 Task: Enable "MPEG4 quantization matrix" for encoding in FFmpeg audio/video decoder.
Action: Mouse moved to (124, 47)
Screenshot: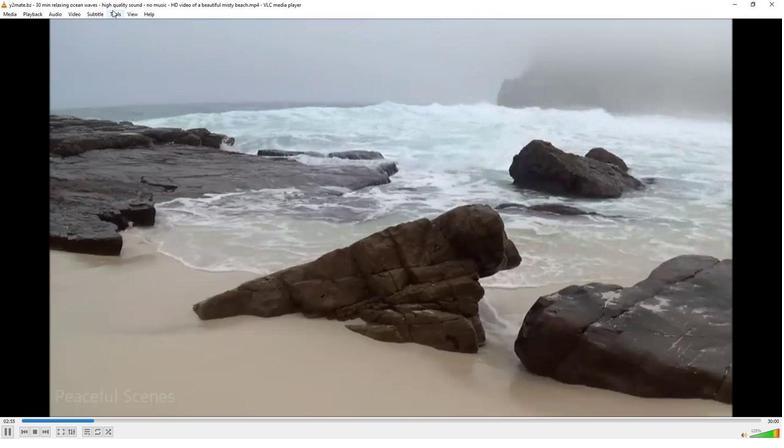 
Action: Mouse pressed left at (124, 47)
Screenshot: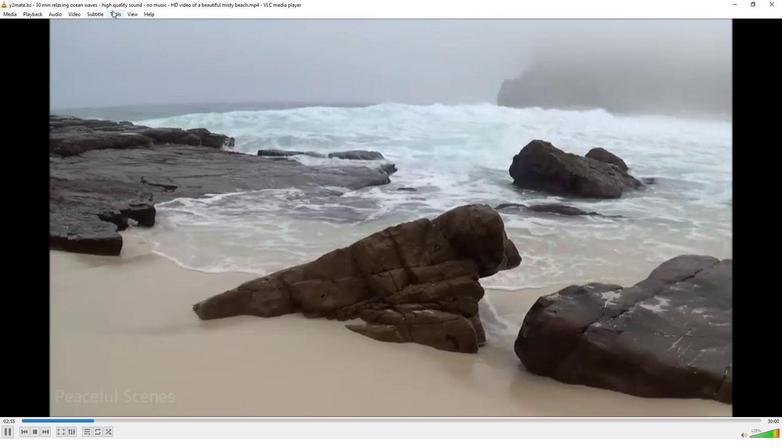 
Action: Mouse moved to (139, 138)
Screenshot: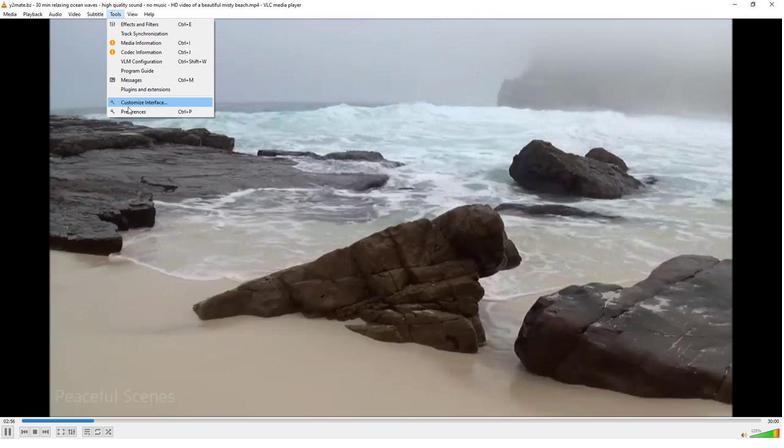 
Action: Mouse pressed left at (139, 138)
Screenshot: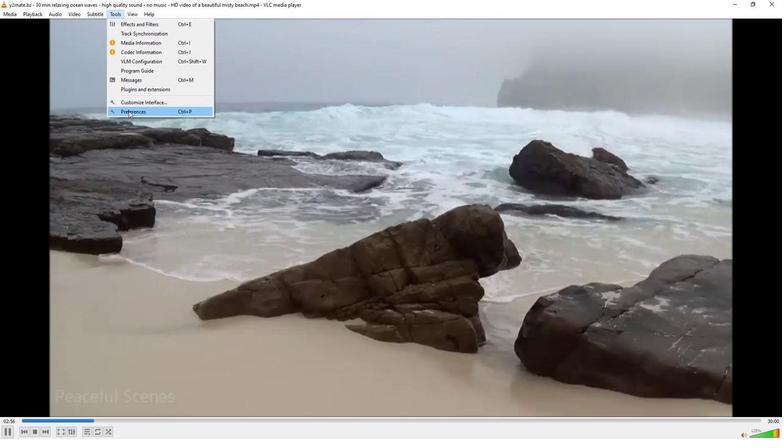 
Action: Mouse moved to (105, 347)
Screenshot: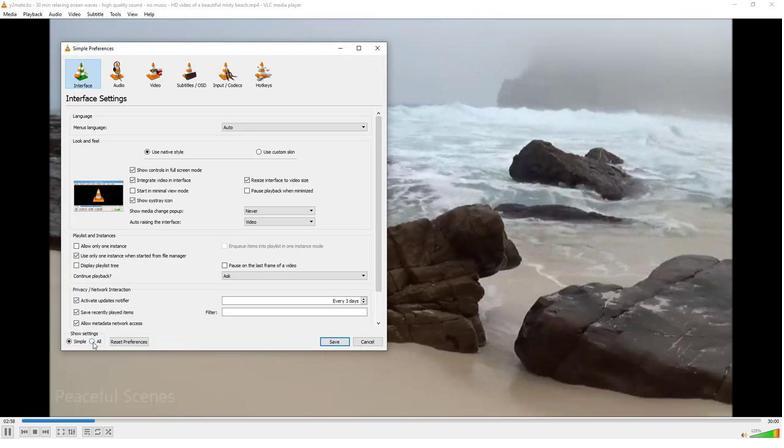 
Action: Mouse pressed left at (105, 347)
Screenshot: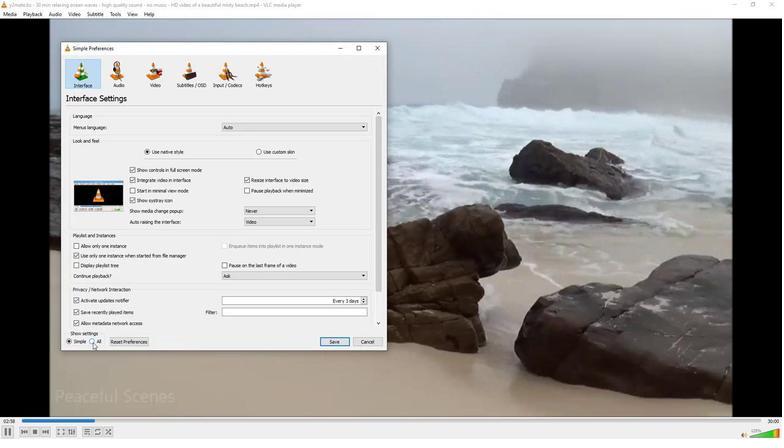 
Action: Mouse moved to (95, 243)
Screenshot: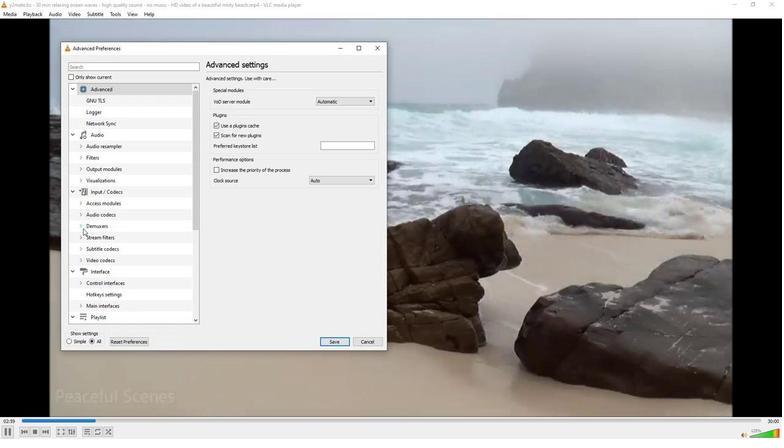
Action: Mouse pressed left at (95, 243)
Screenshot: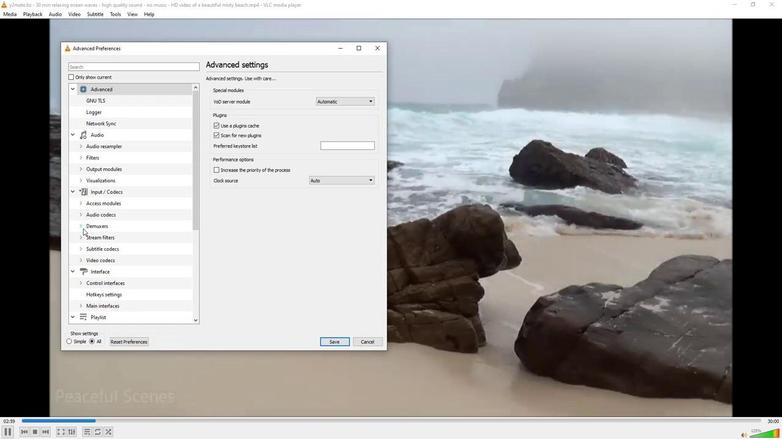 
Action: Mouse moved to (108, 251)
Screenshot: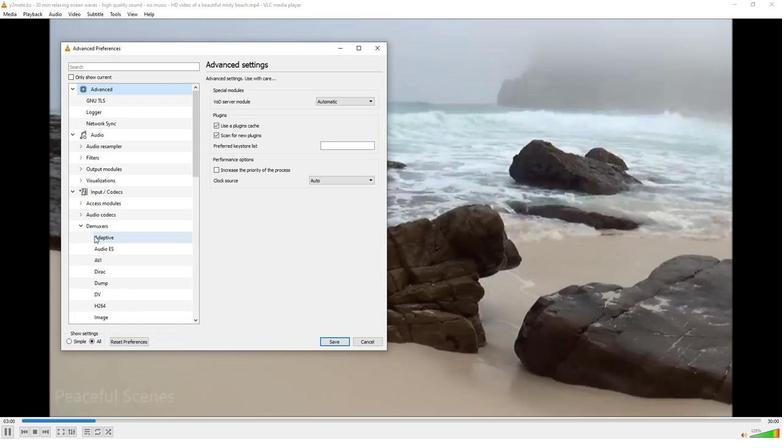 
Action: Mouse scrolled (108, 251) with delta (0, 0)
Screenshot: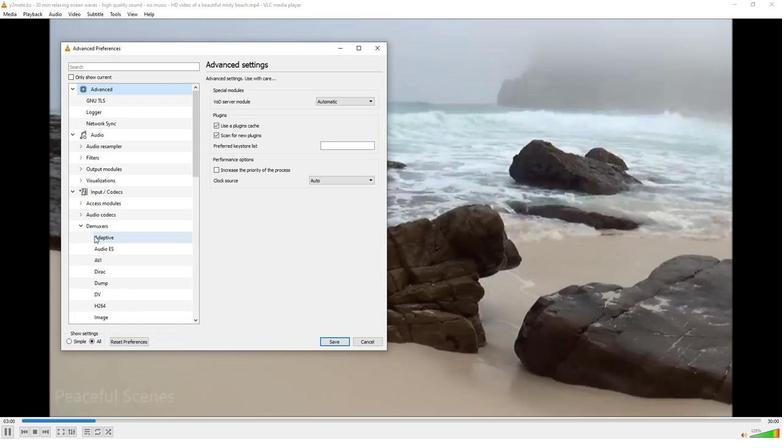 
Action: Mouse scrolled (108, 251) with delta (0, 0)
Screenshot: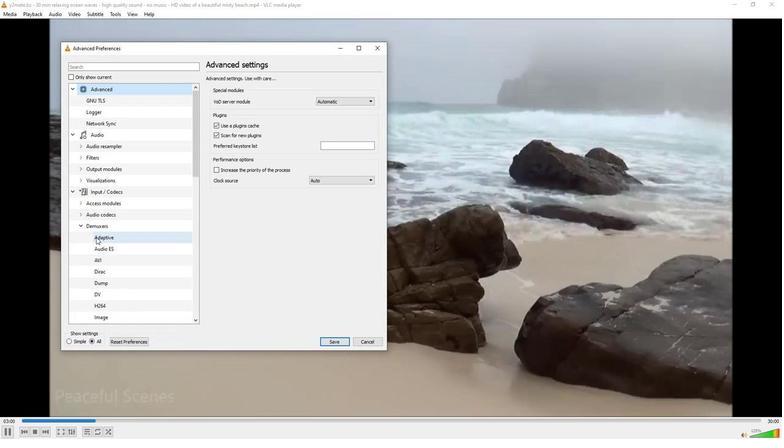 
Action: Mouse scrolled (108, 251) with delta (0, 0)
Screenshot: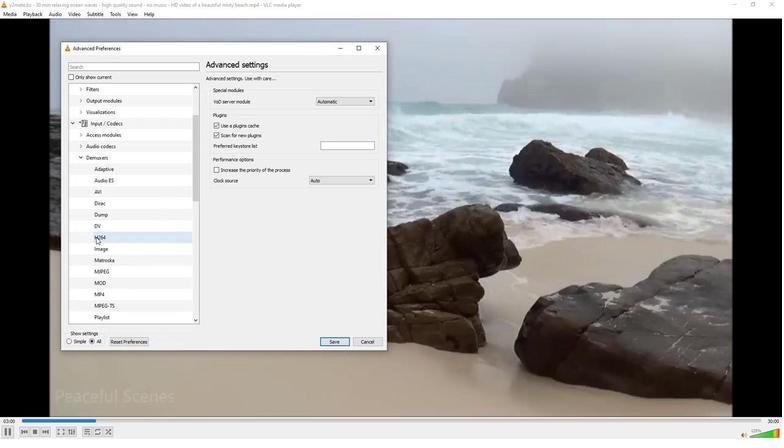 
Action: Mouse scrolled (108, 251) with delta (0, 0)
Screenshot: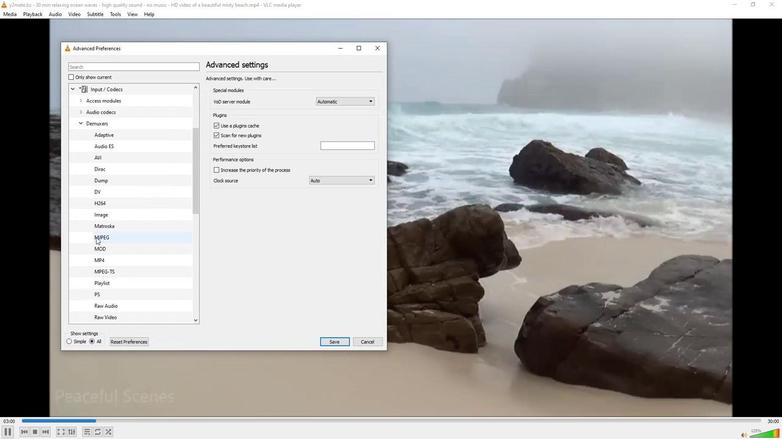 
Action: Mouse scrolled (108, 251) with delta (0, 0)
Screenshot: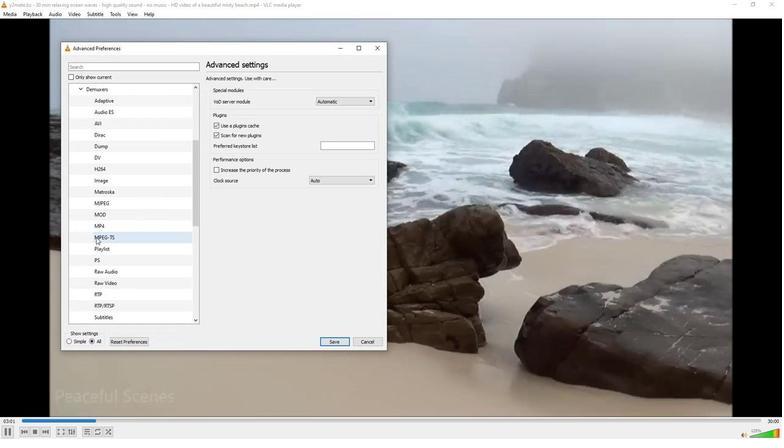 
Action: Mouse scrolled (108, 251) with delta (0, 0)
Screenshot: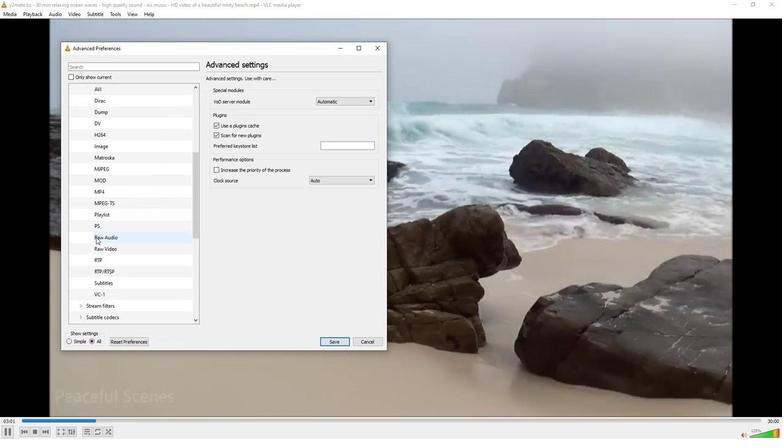 
Action: Mouse moved to (92, 304)
Screenshot: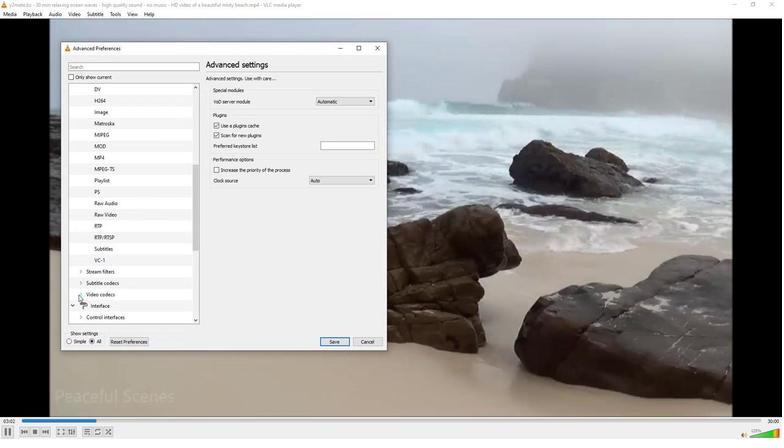 
Action: Mouse pressed left at (92, 304)
Screenshot: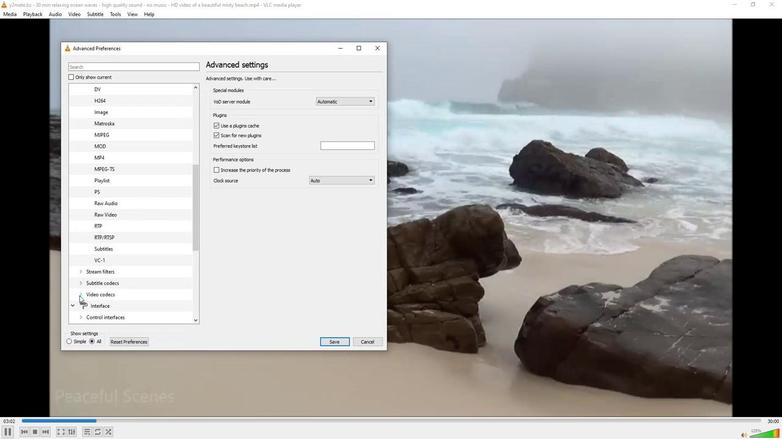 
Action: Mouse moved to (115, 324)
Screenshot: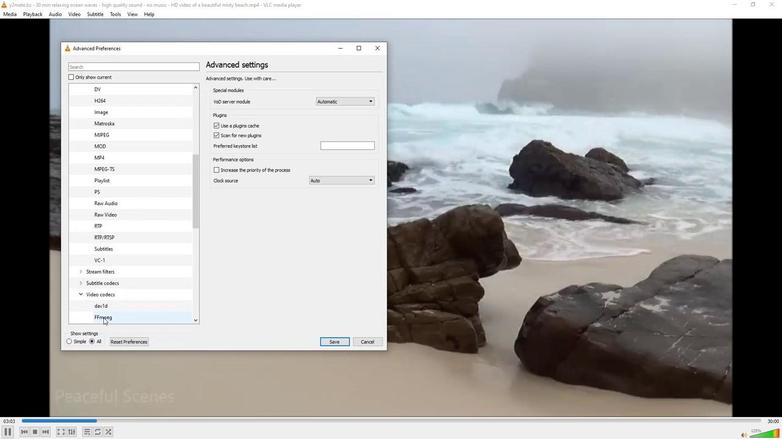 
Action: Mouse pressed left at (115, 324)
Screenshot: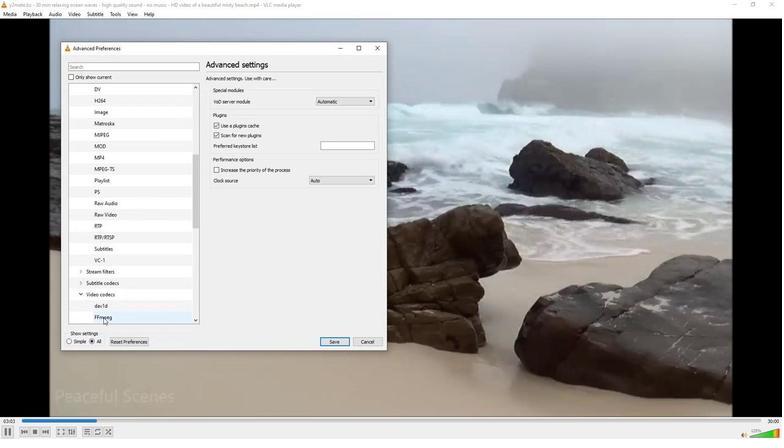 
Action: Mouse moved to (324, 315)
Screenshot: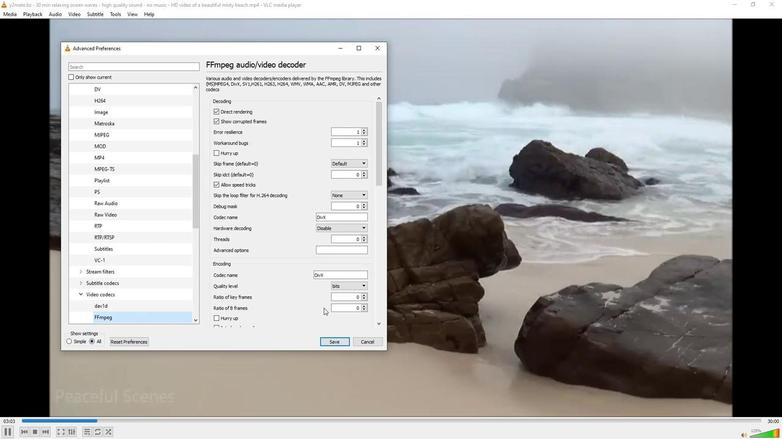 
Action: Mouse scrolled (324, 314) with delta (0, 0)
Screenshot: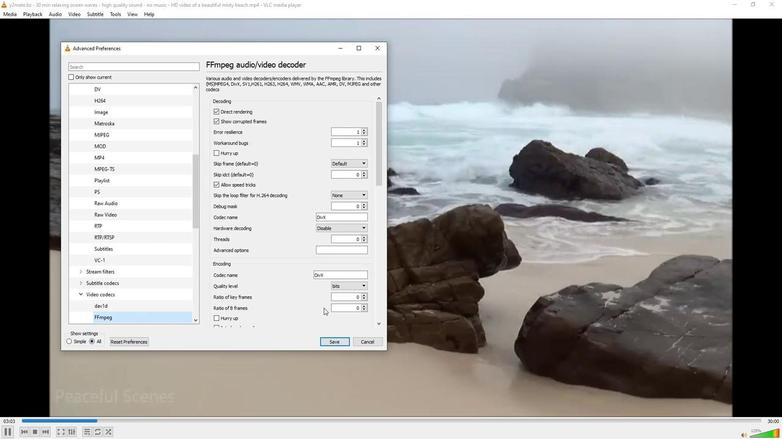 
Action: Mouse moved to (287, 292)
Screenshot: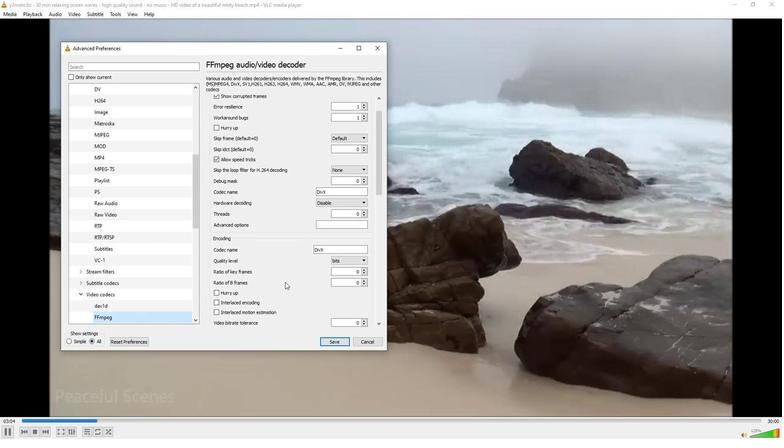 
Action: Mouse scrolled (287, 291) with delta (0, 0)
Screenshot: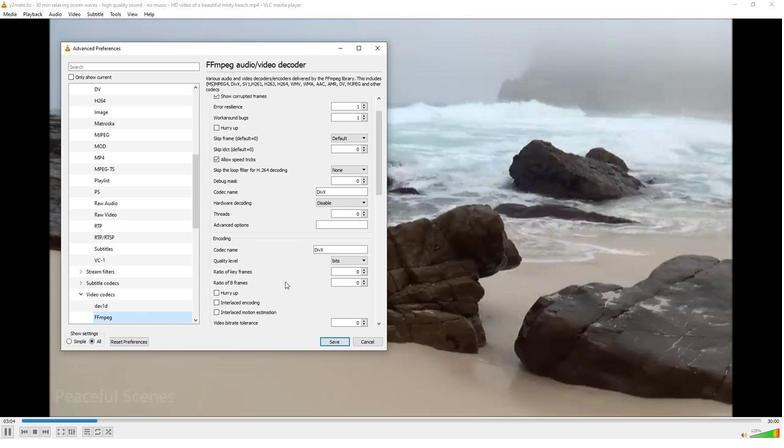 
Action: Mouse scrolled (287, 291) with delta (0, 0)
Screenshot: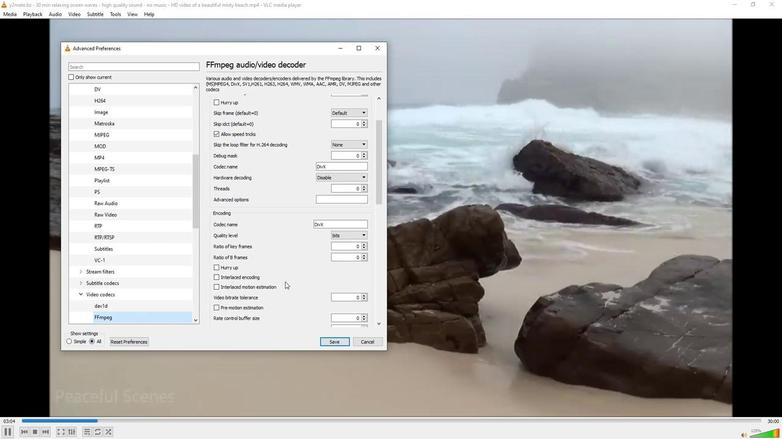 
Action: Mouse scrolled (287, 291) with delta (0, 0)
Screenshot: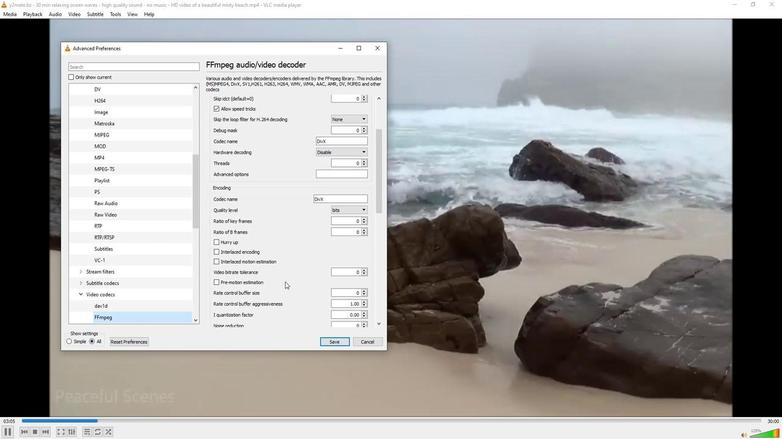 
Action: Mouse moved to (221, 317)
Screenshot: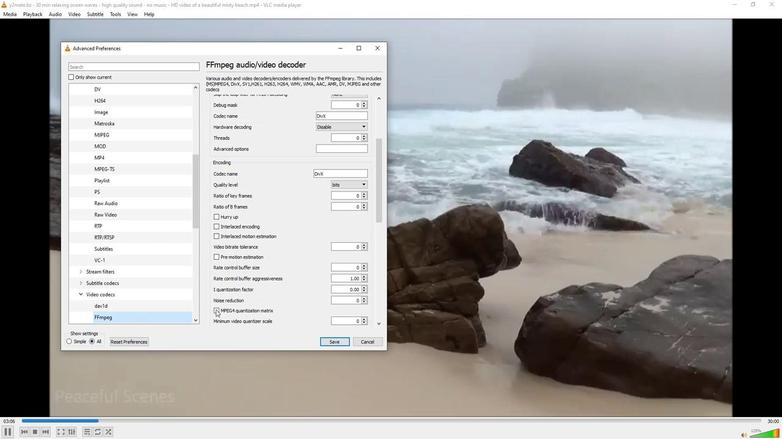 
Action: Mouse pressed left at (221, 317)
Screenshot: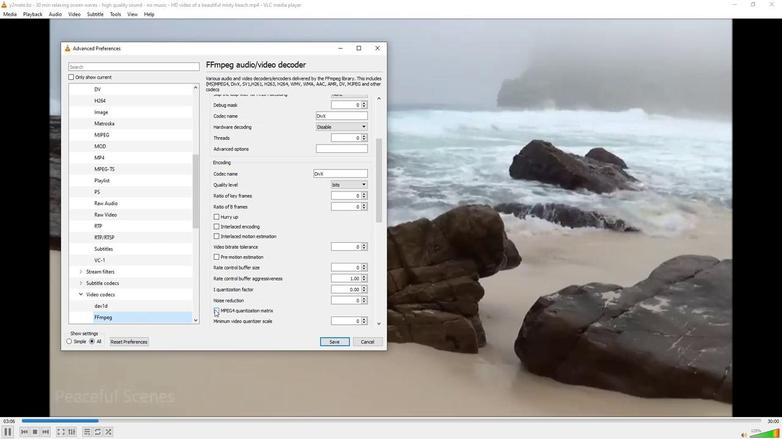 
Action: Mouse moved to (289, 306)
Screenshot: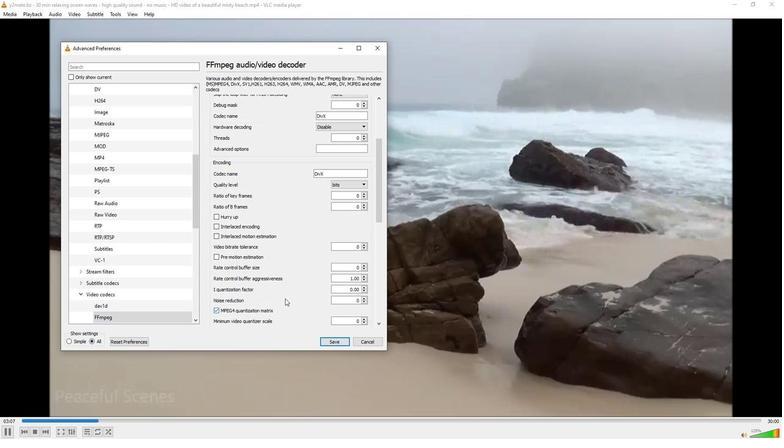 
